 Task: Create a rule when a due date not in this month is set on card.
Action: Mouse pressed left at (395, 342)
Screenshot: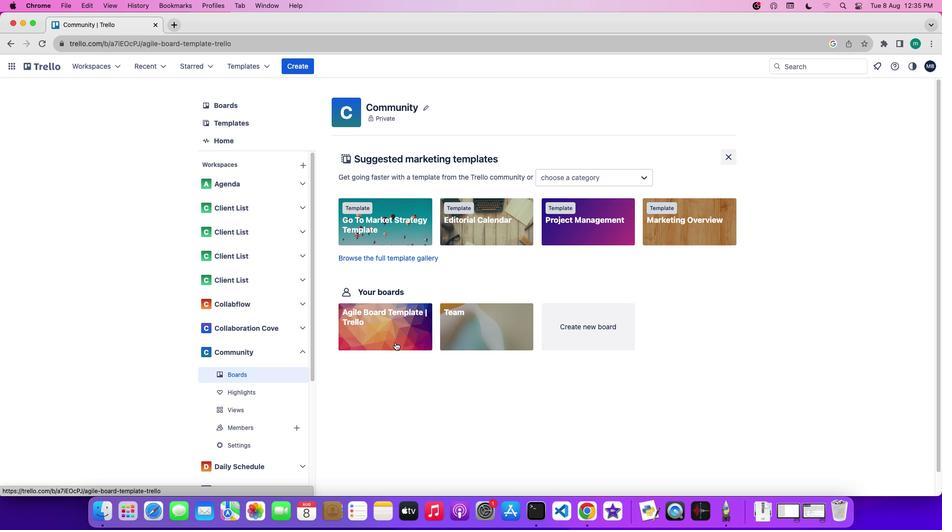 
Action: Mouse moved to (815, 206)
Screenshot: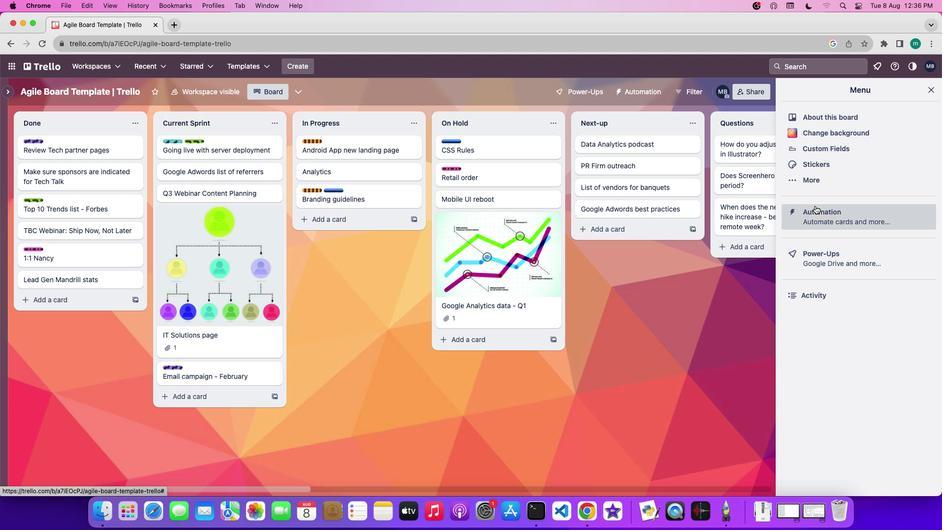 
Action: Mouse pressed left at (815, 206)
Screenshot: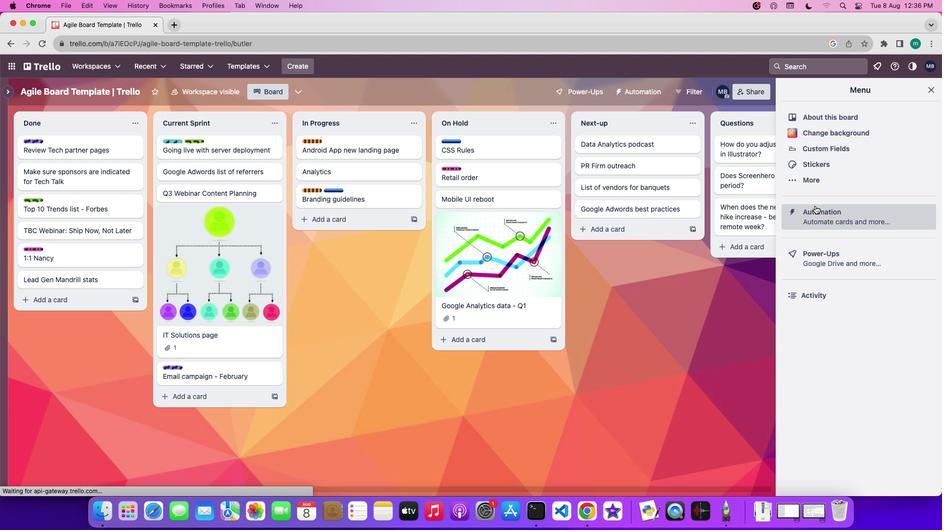 
Action: Mouse moved to (55, 175)
Screenshot: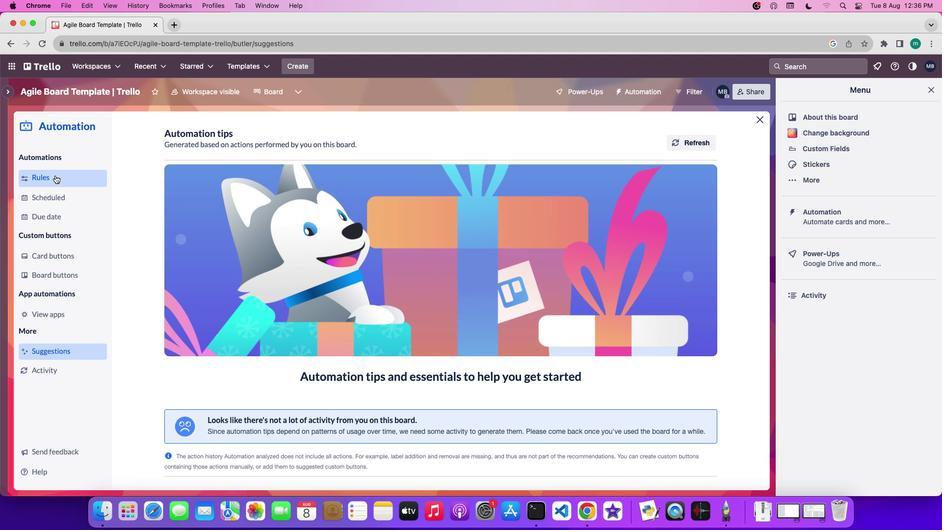 
Action: Mouse pressed left at (55, 175)
Screenshot: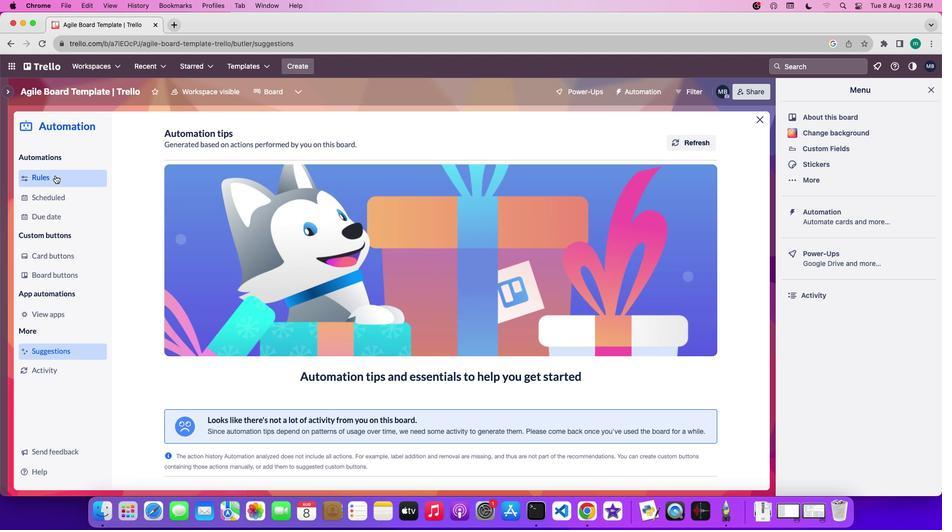 
Action: Mouse moved to (627, 135)
Screenshot: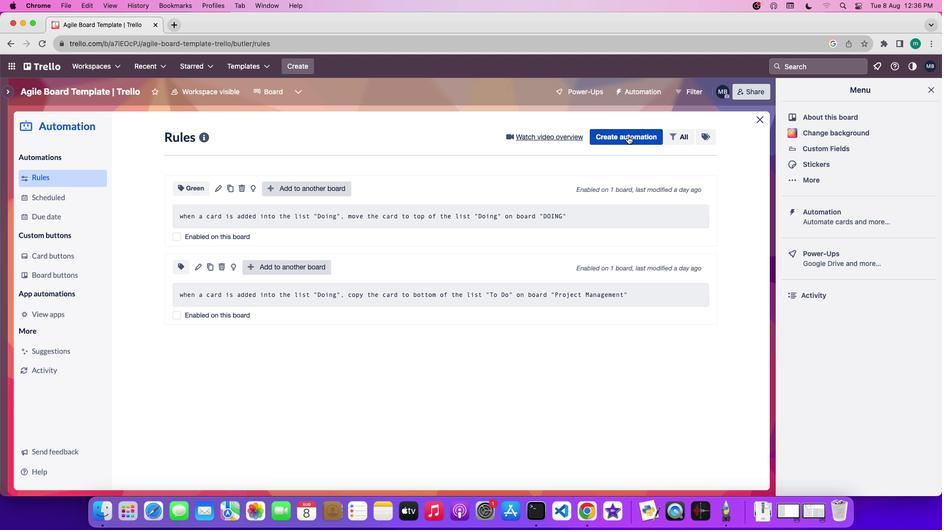 
Action: Mouse pressed left at (627, 135)
Screenshot: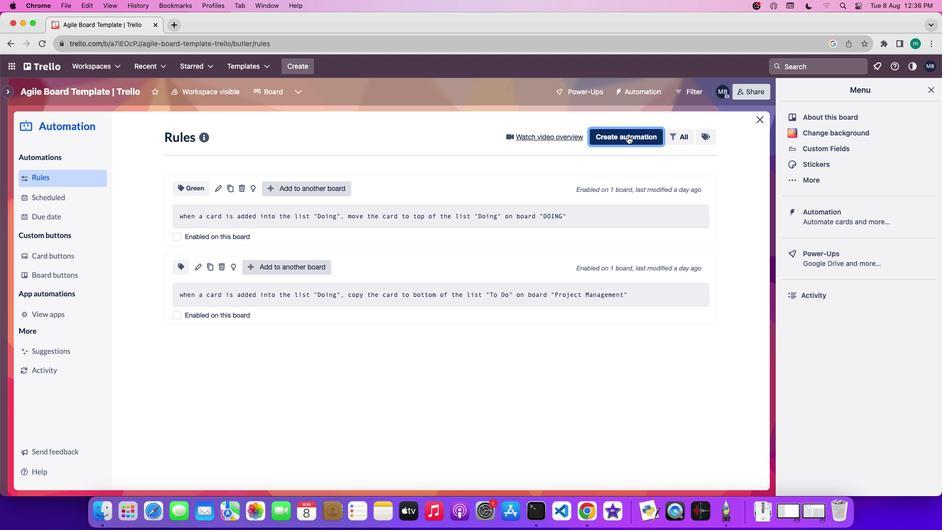 
Action: Mouse moved to (431, 290)
Screenshot: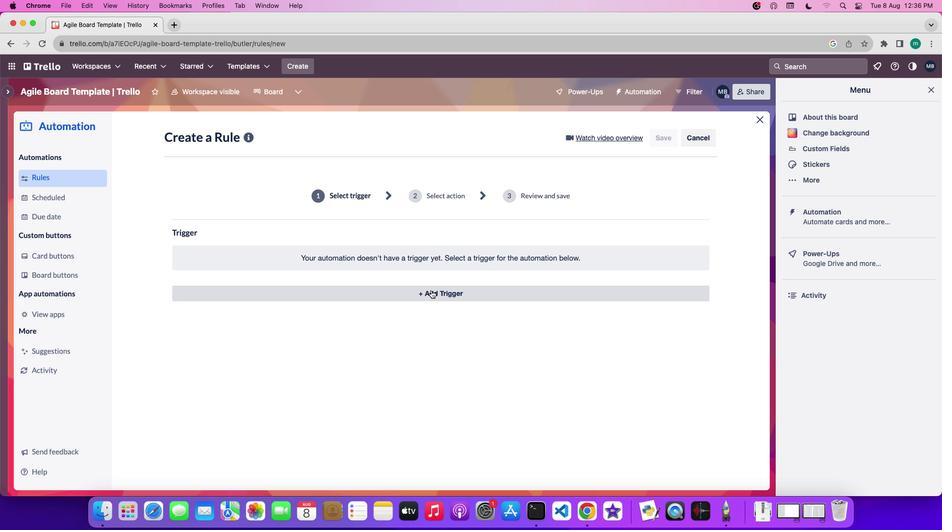 
Action: Mouse pressed left at (431, 290)
Screenshot: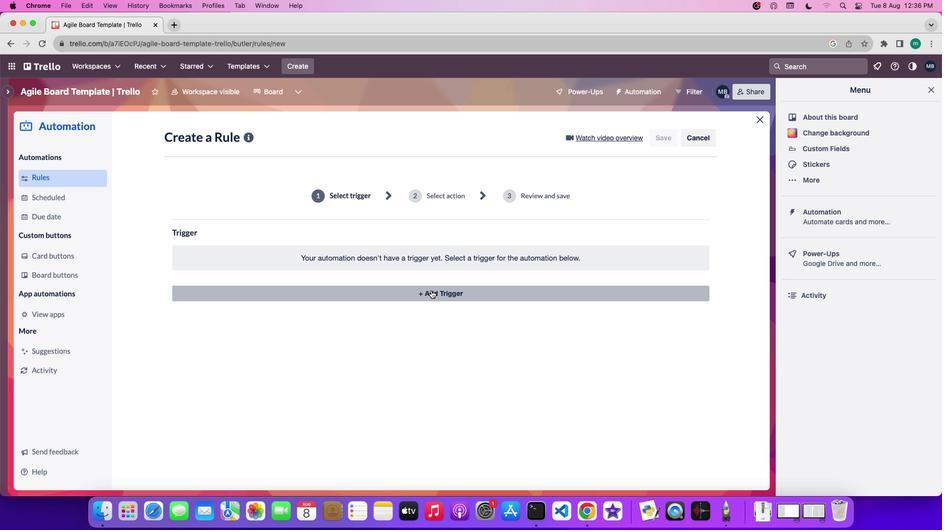 
Action: Mouse moved to (432, 308)
Screenshot: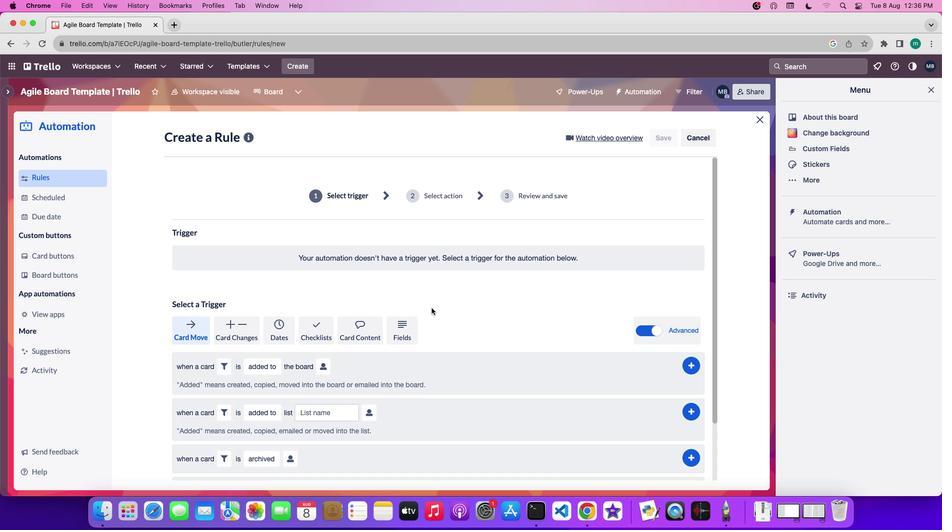 
Action: Mouse scrolled (432, 308) with delta (0, 0)
Screenshot: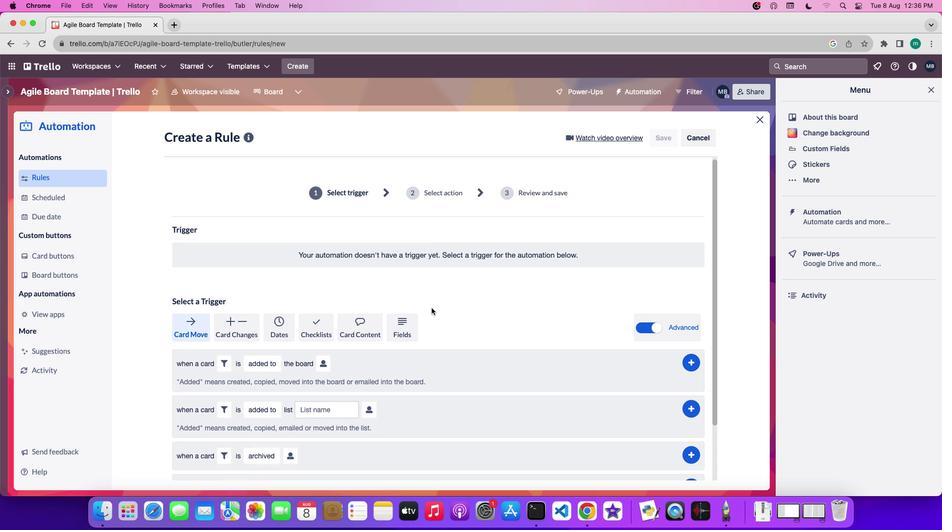 
Action: Mouse scrolled (432, 308) with delta (0, 0)
Screenshot: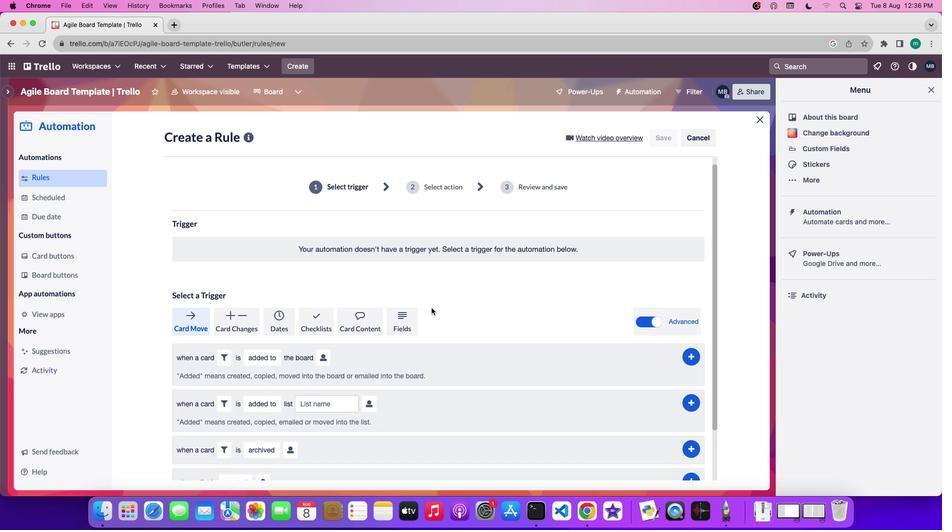 
Action: Mouse scrolled (432, 308) with delta (0, 0)
Screenshot: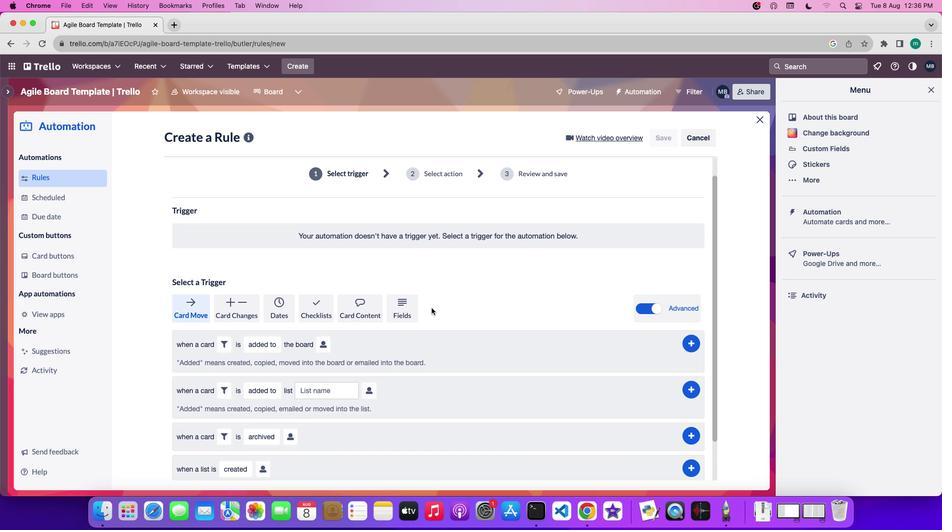 
Action: Mouse scrolled (432, 308) with delta (0, -1)
Screenshot: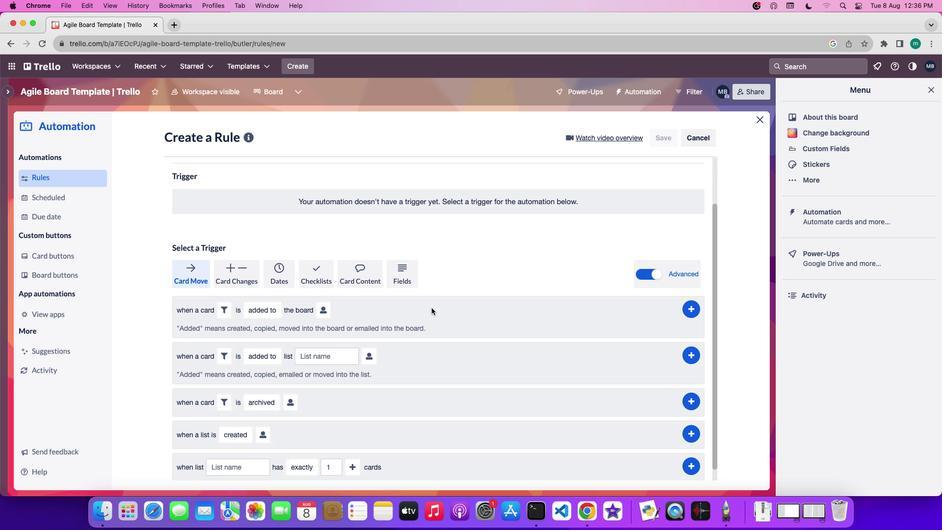 
Action: Mouse moved to (282, 258)
Screenshot: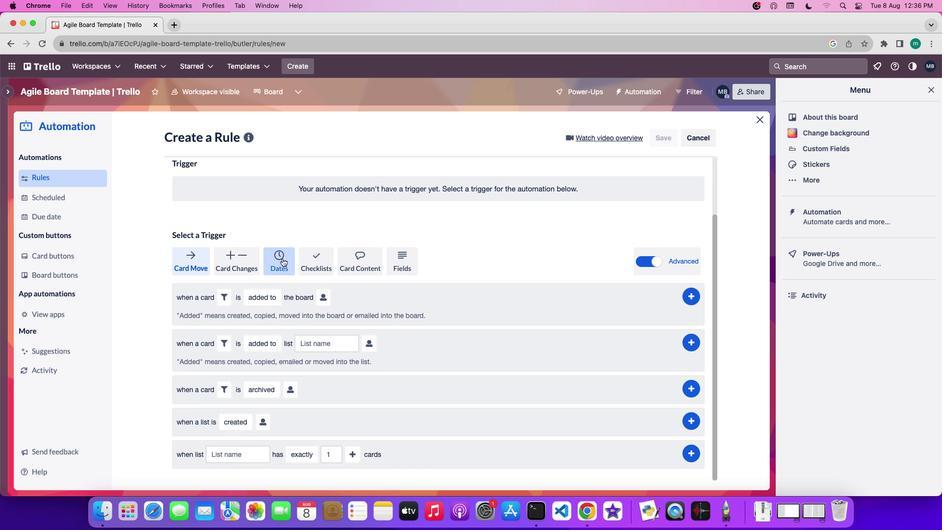 
Action: Mouse pressed left at (282, 258)
Screenshot: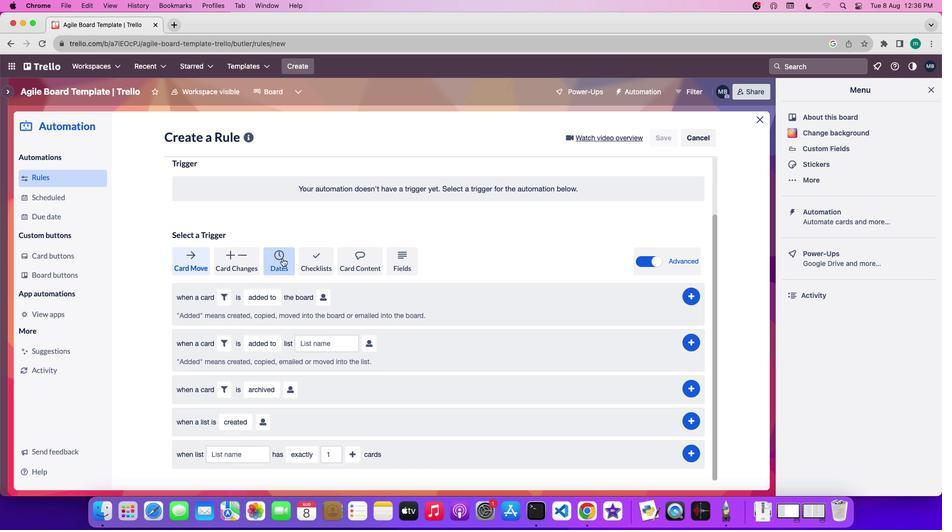 
Action: Mouse moved to (402, 316)
Screenshot: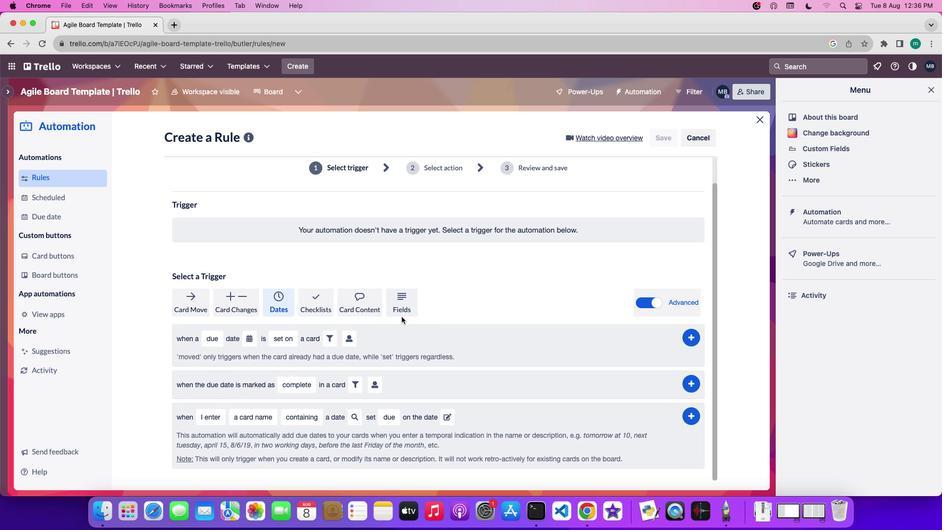 
Action: Mouse scrolled (402, 316) with delta (0, 0)
Screenshot: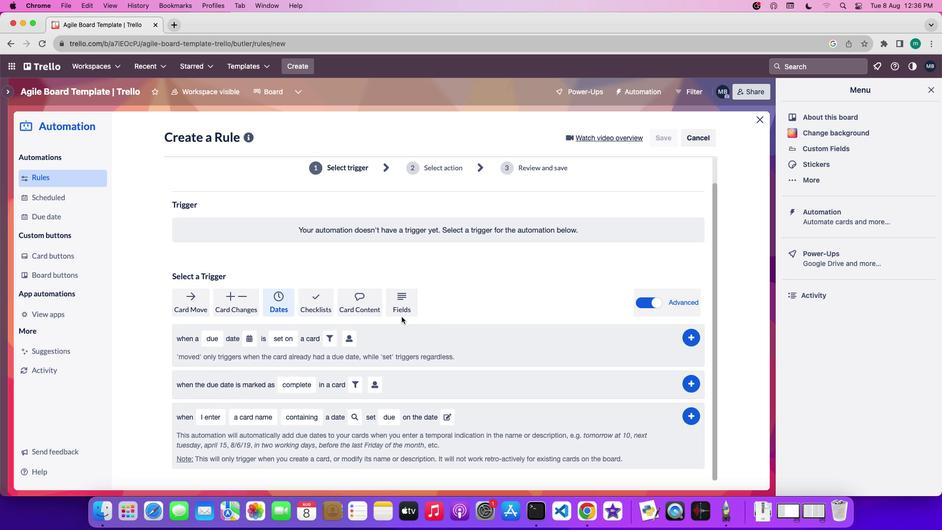 
Action: Mouse scrolled (402, 316) with delta (0, 0)
Screenshot: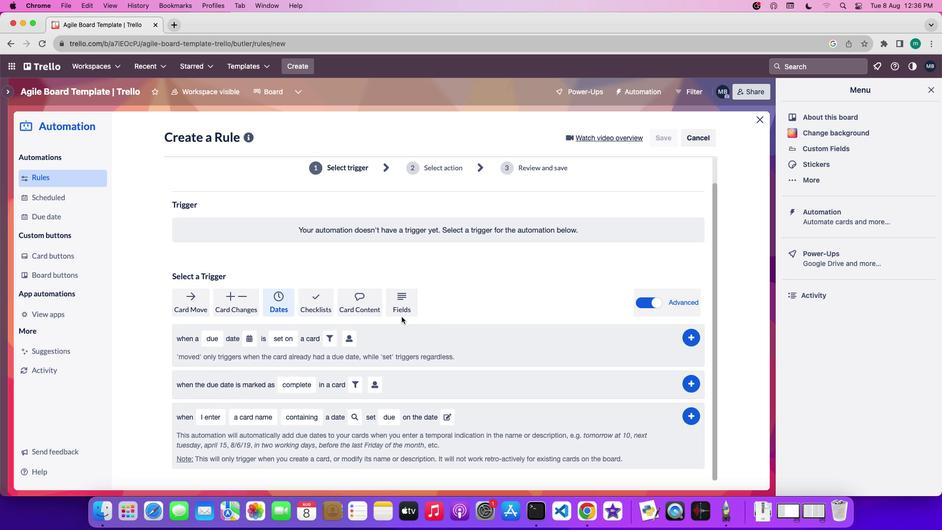 
Action: Mouse scrolled (402, 316) with delta (0, 0)
Screenshot: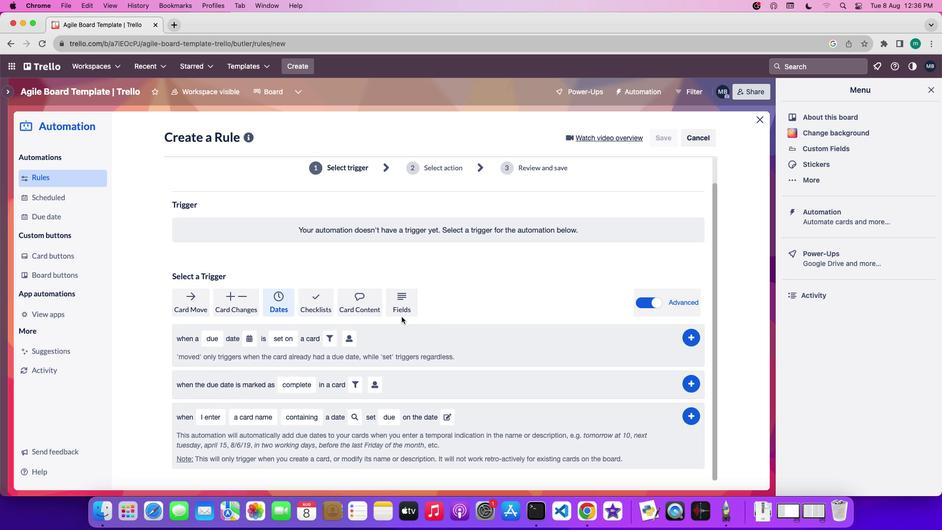 
Action: Mouse moved to (216, 356)
Screenshot: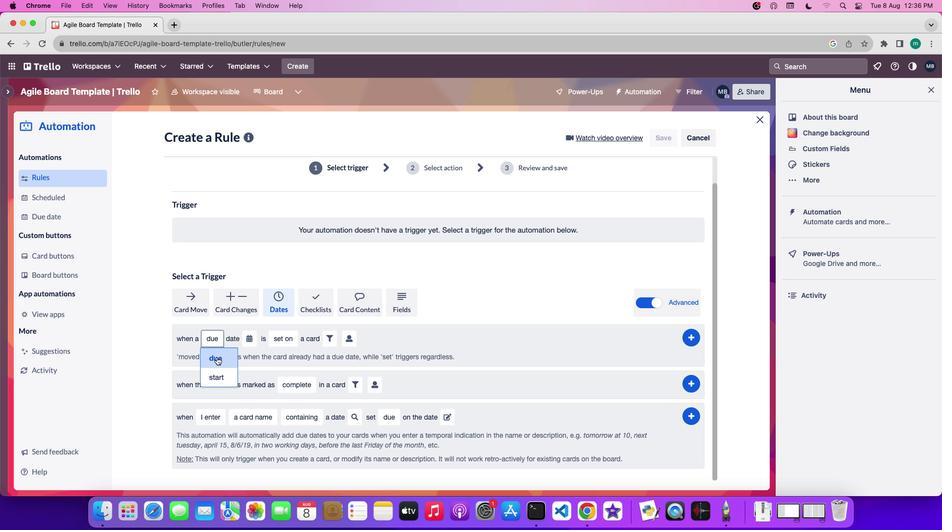 
Action: Mouse pressed left at (216, 356)
Screenshot: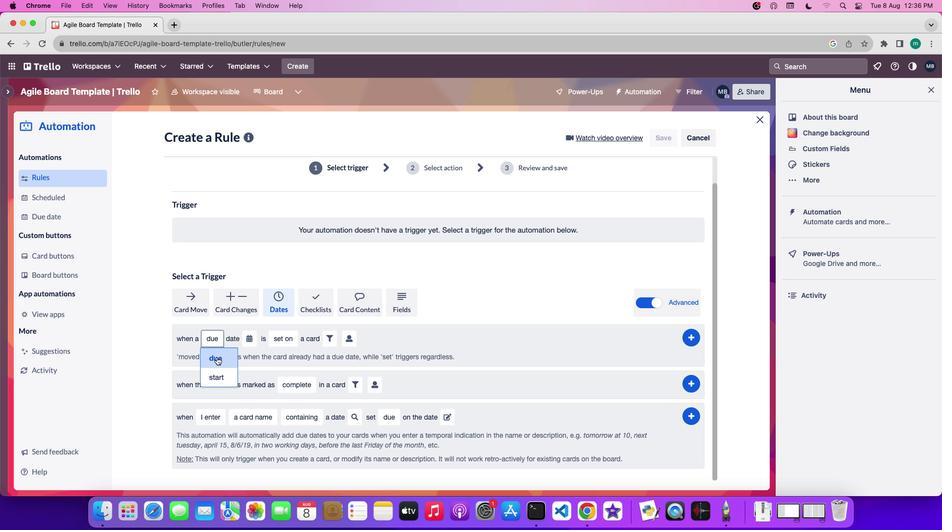 
Action: Mouse moved to (249, 340)
Screenshot: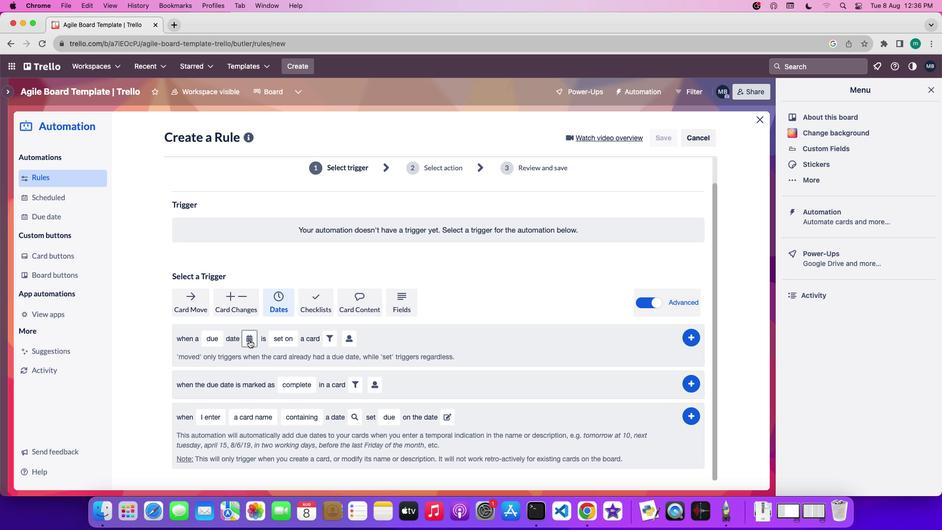 
Action: Mouse pressed left at (249, 340)
Screenshot: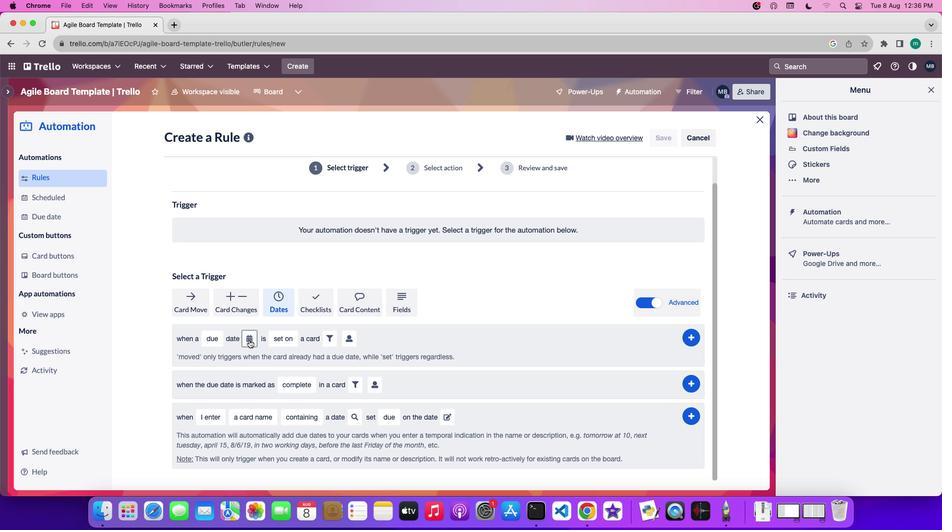 
Action: Mouse moved to (265, 412)
Screenshot: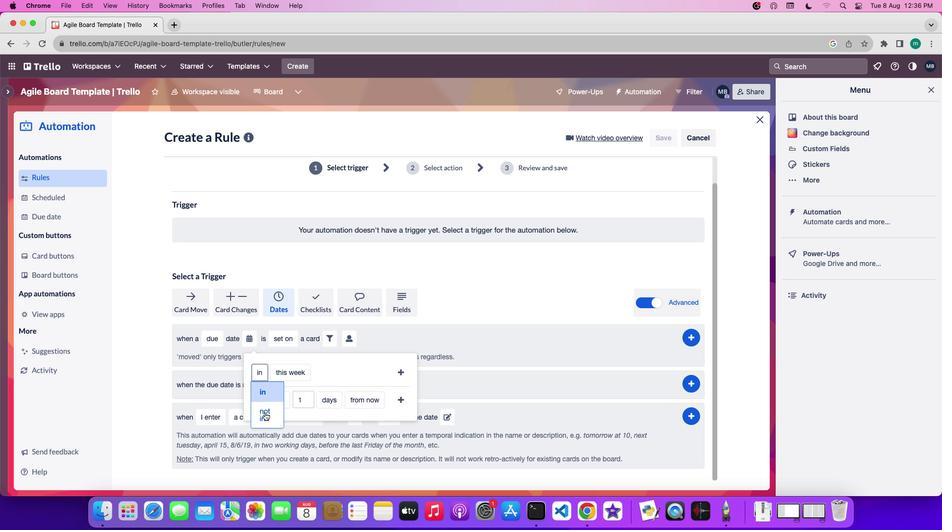 
Action: Mouse pressed left at (265, 412)
Screenshot: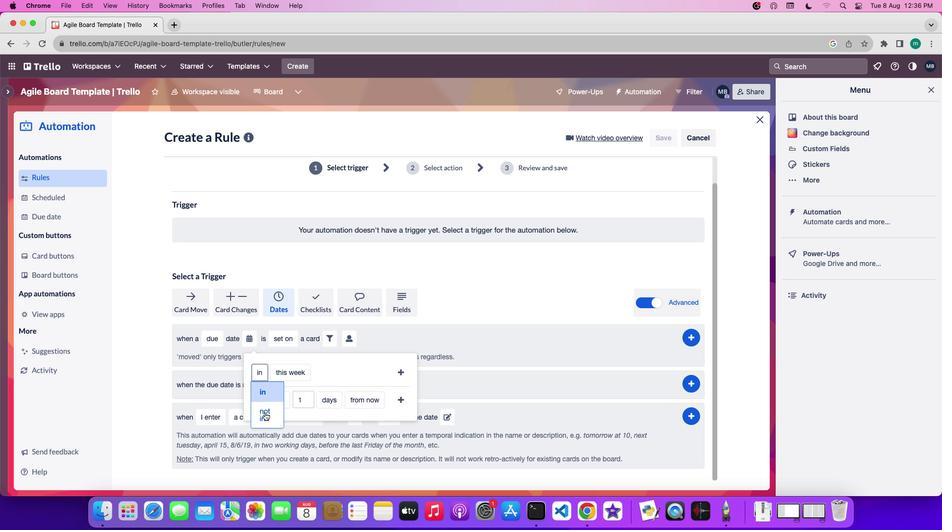 
Action: Mouse moved to (308, 365)
Screenshot: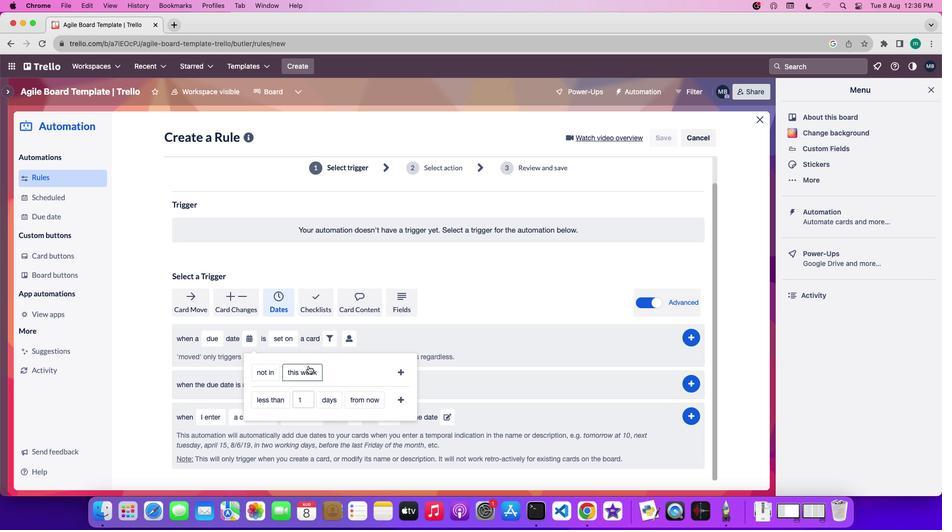 
Action: Mouse pressed left at (308, 365)
Screenshot: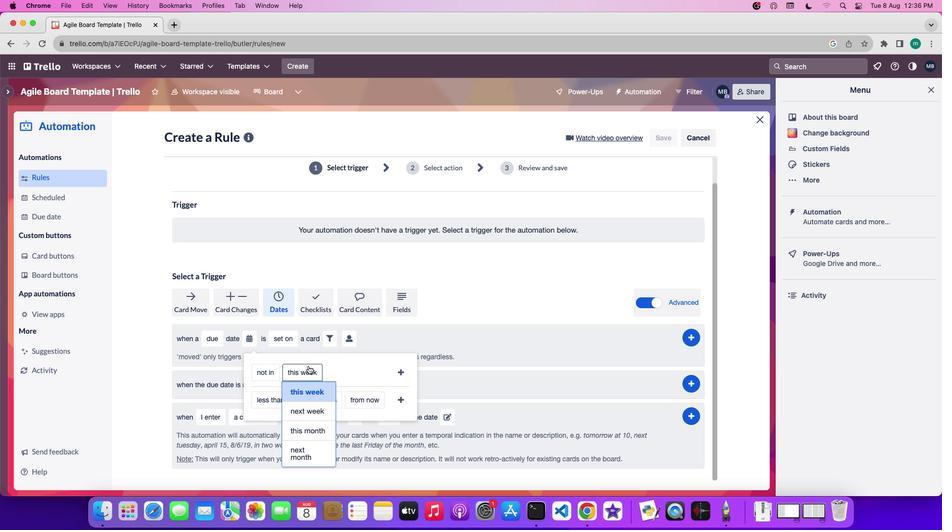 
Action: Mouse moved to (313, 427)
Screenshot: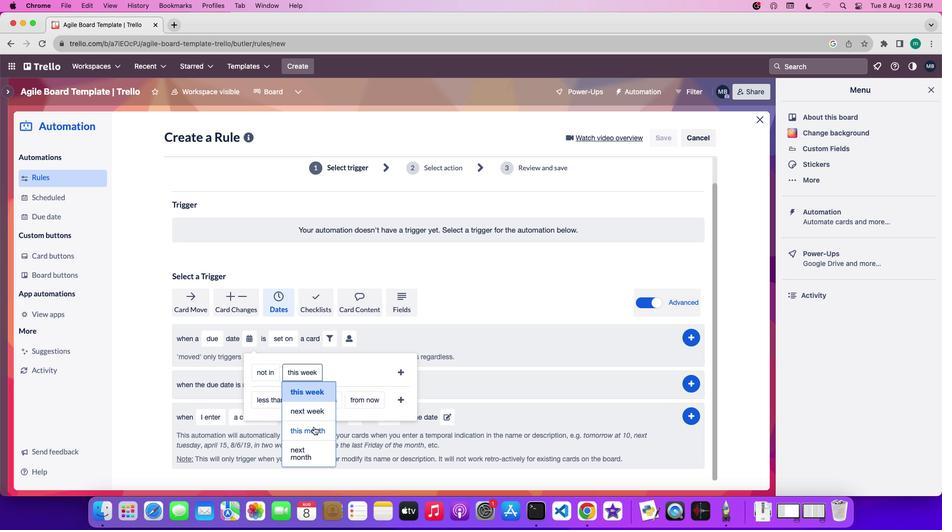 
Action: Mouse pressed left at (313, 427)
Screenshot: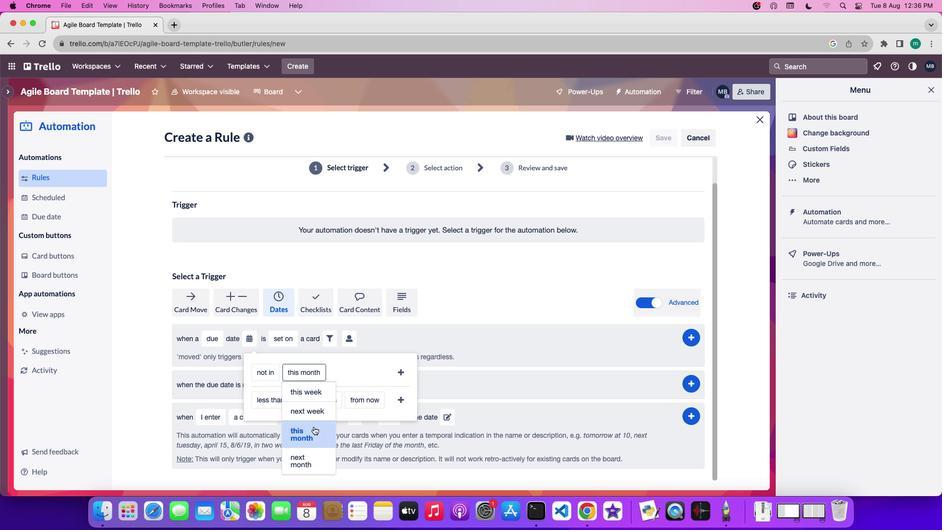
Action: Mouse moved to (402, 373)
Screenshot: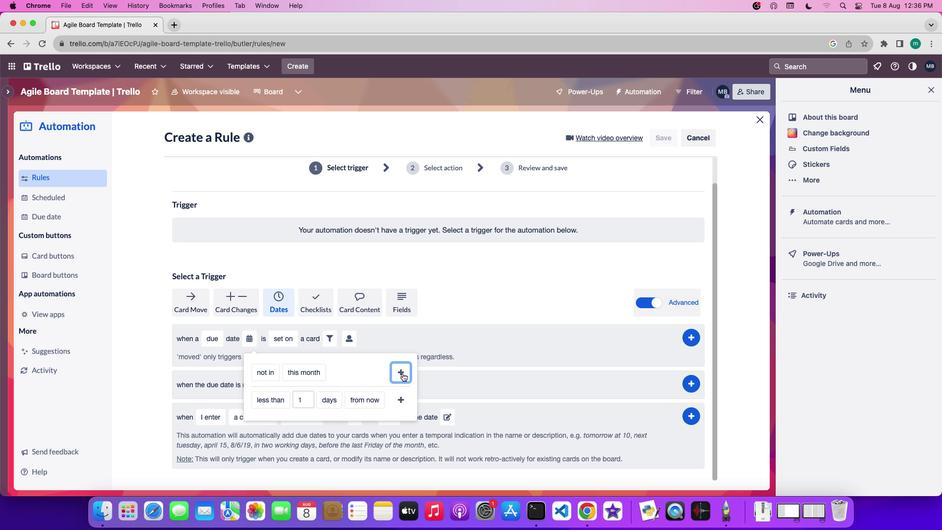 
Action: Mouse pressed left at (402, 373)
Screenshot: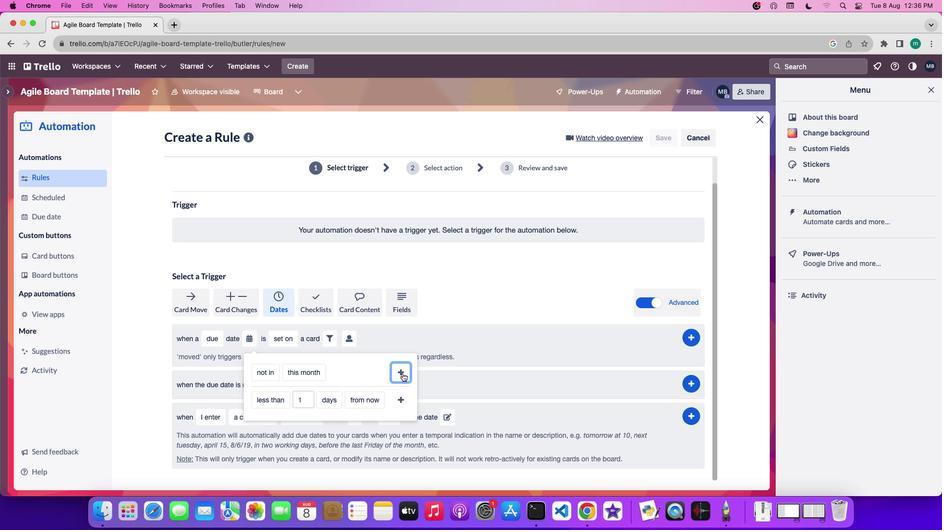 
Action: Mouse moved to (692, 338)
Screenshot: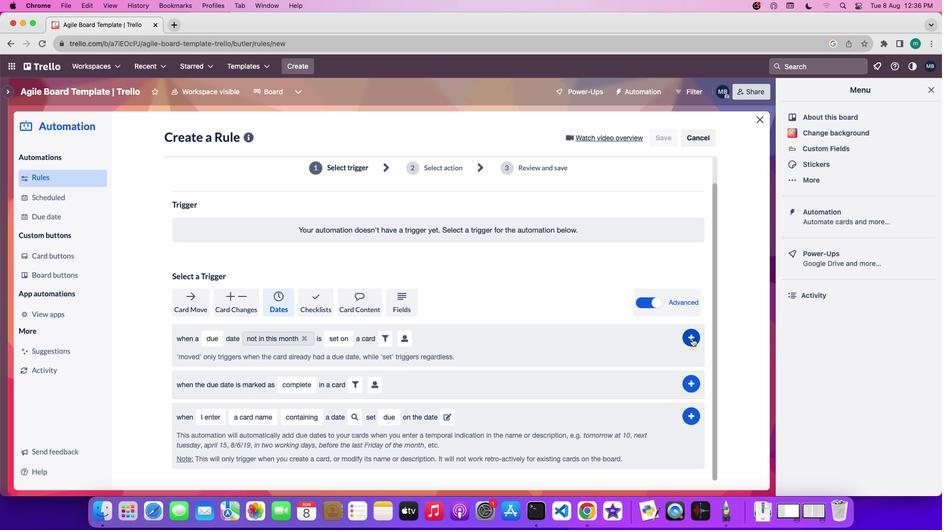 
Action: Mouse pressed left at (692, 338)
Screenshot: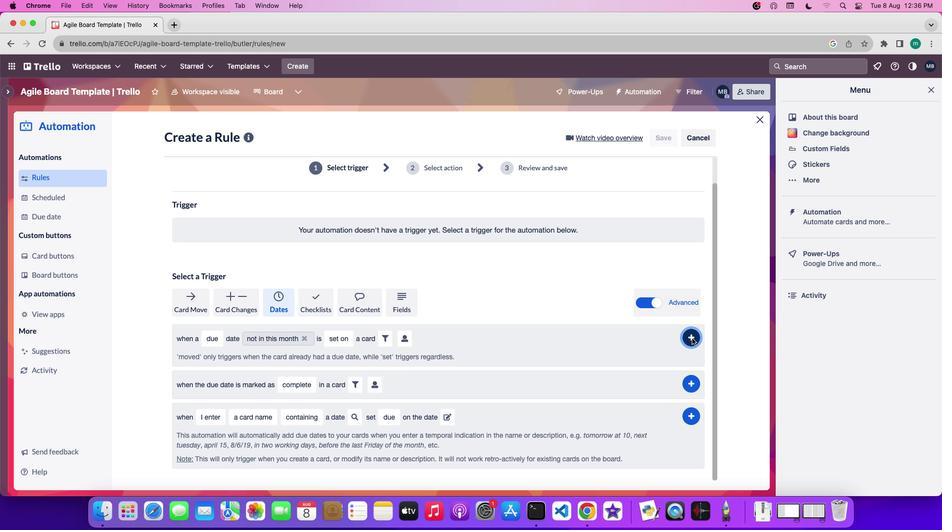 
